 Task: Set the inputs list for concatenated inputs to "input-inputfinal".
Action: Mouse moved to (111, 13)
Screenshot: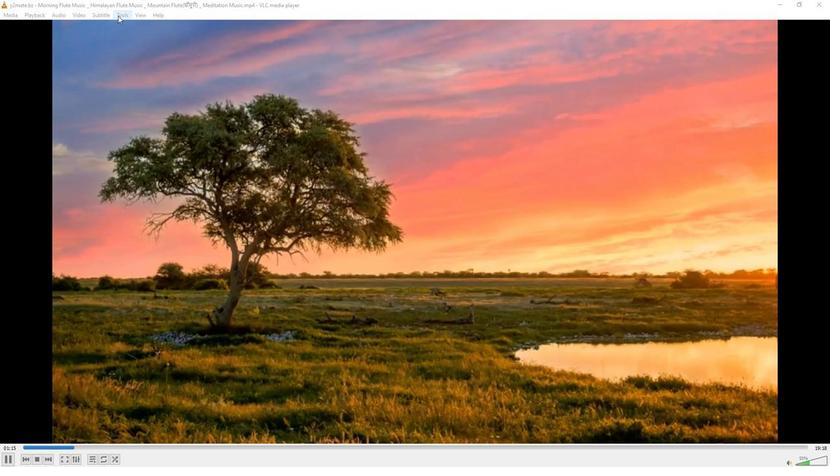 
Action: Mouse pressed left at (111, 13)
Screenshot: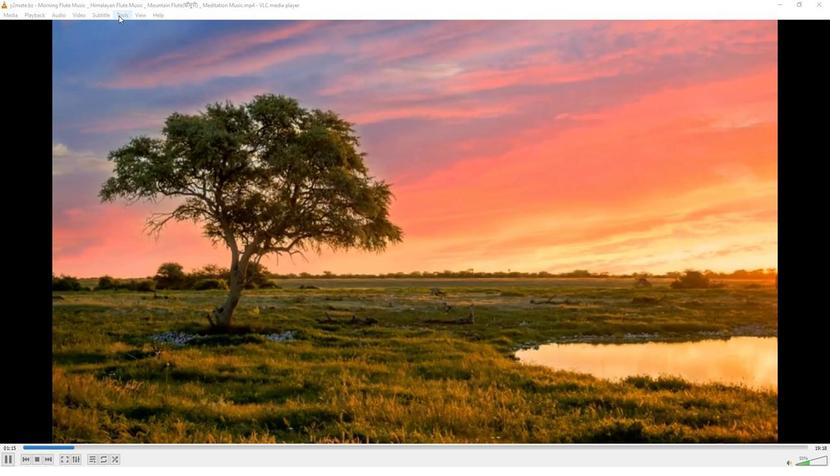 
Action: Mouse moved to (134, 116)
Screenshot: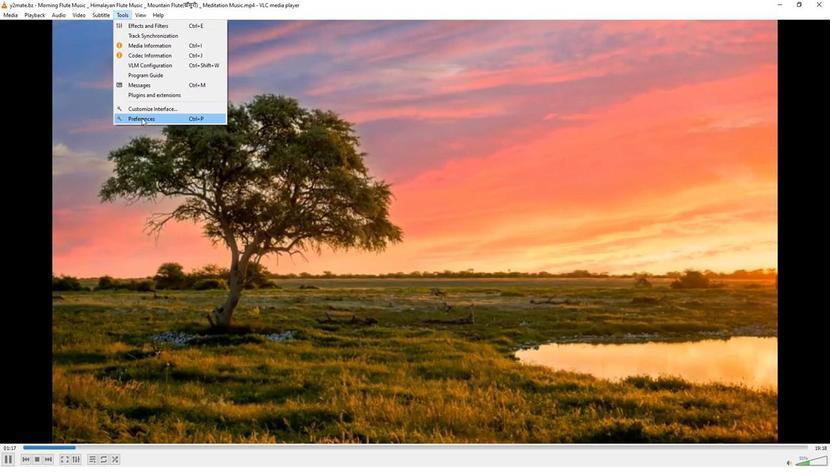 
Action: Mouse pressed left at (134, 116)
Screenshot: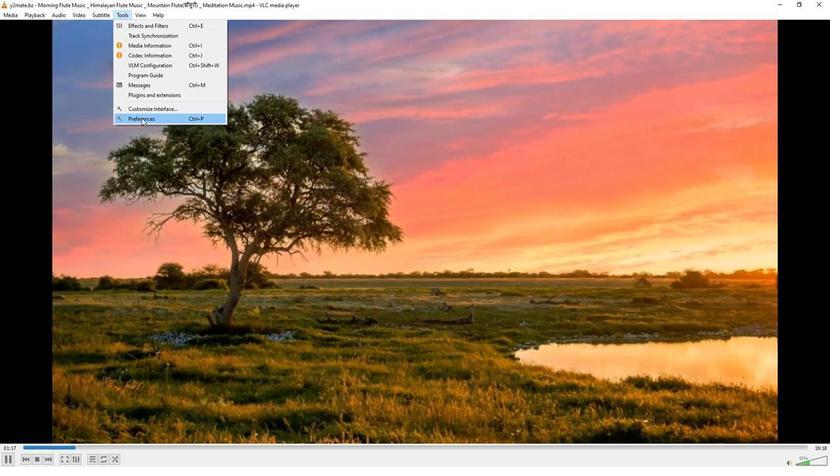 
Action: Mouse moved to (272, 380)
Screenshot: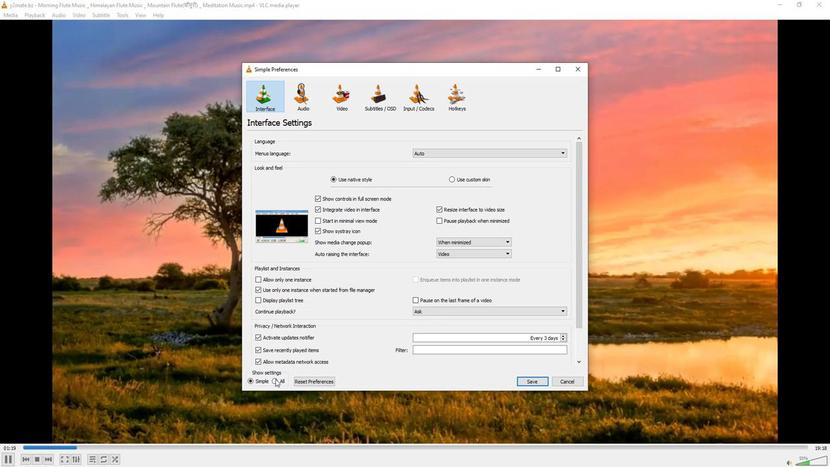 
Action: Mouse pressed left at (272, 380)
Screenshot: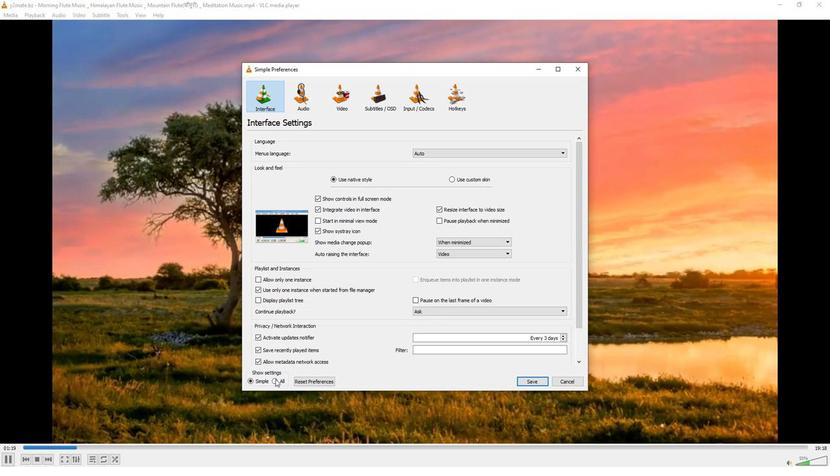 
Action: Mouse moved to (269, 219)
Screenshot: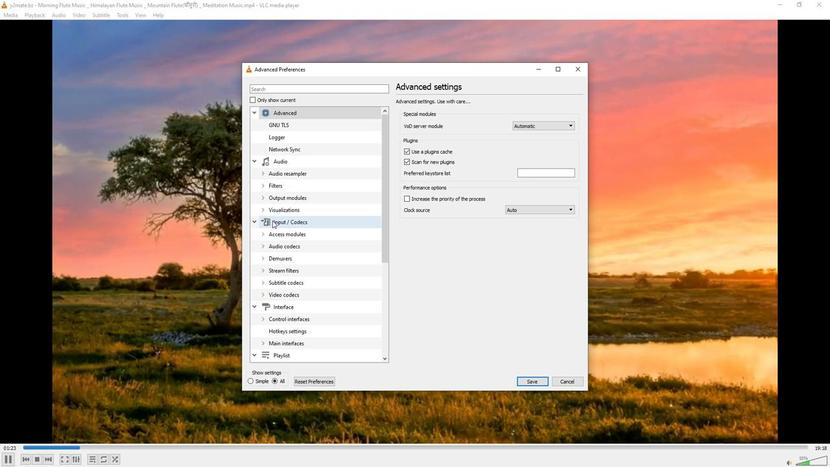 
Action: Mouse pressed left at (269, 219)
Screenshot: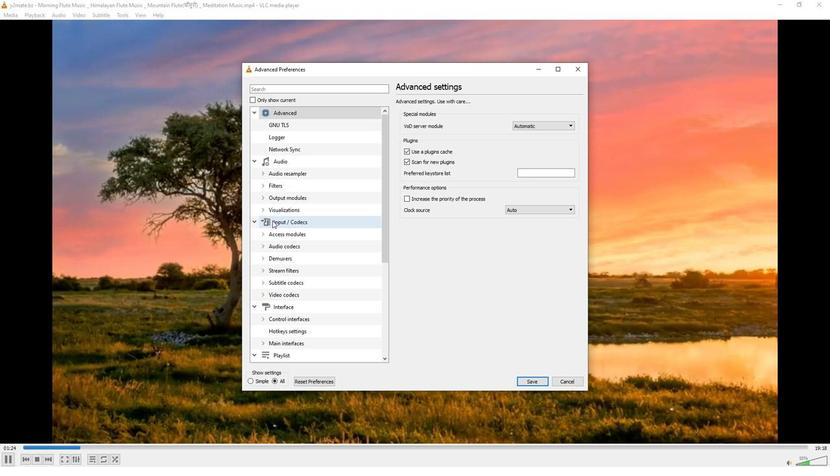 
Action: Mouse moved to (249, 219)
Screenshot: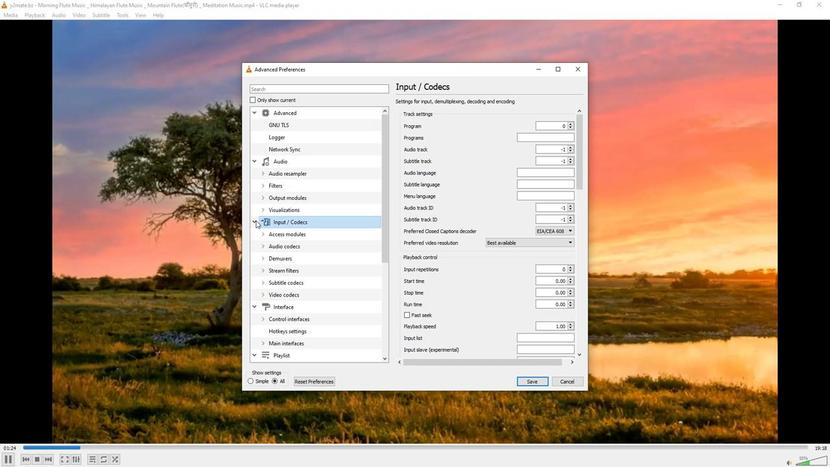 
Action: Mouse pressed left at (249, 219)
Screenshot: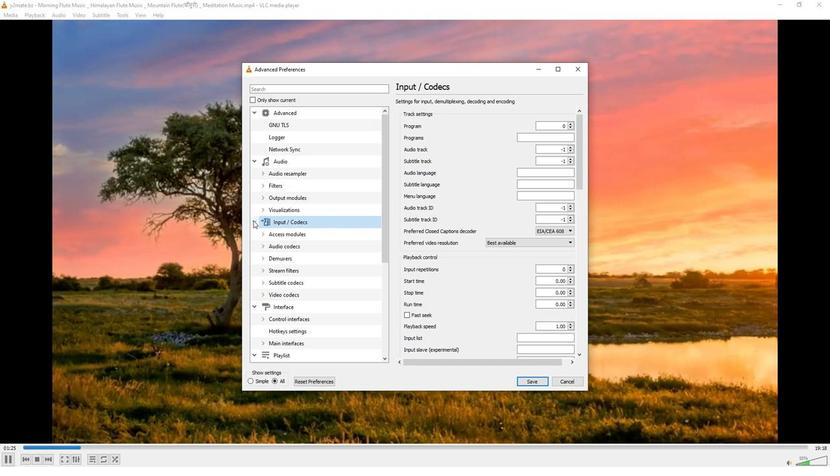 
Action: Mouse pressed left at (249, 219)
Screenshot: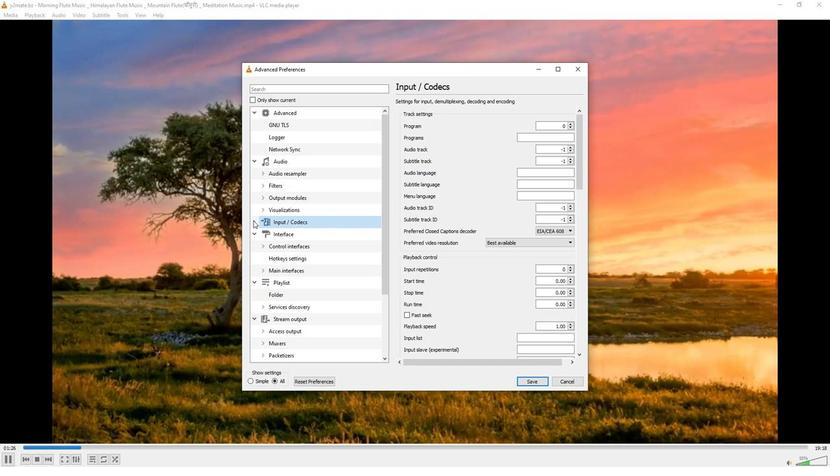 
Action: Mouse moved to (254, 234)
Screenshot: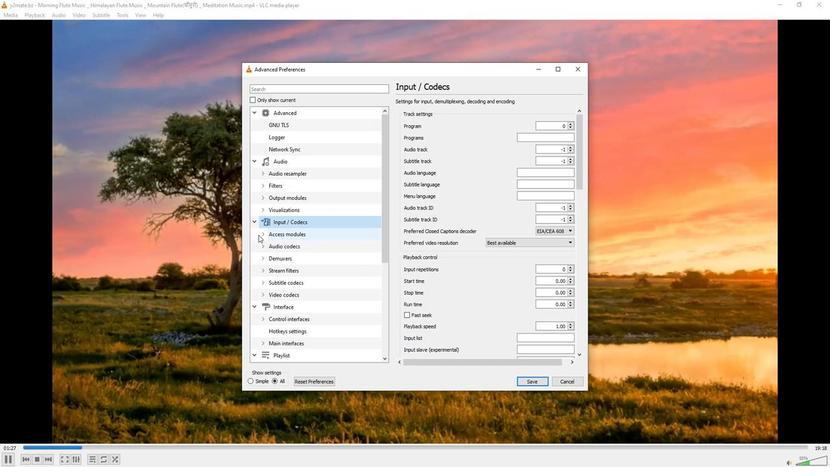 
Action: Mouse pressed left at (254, 234)
Screenshot: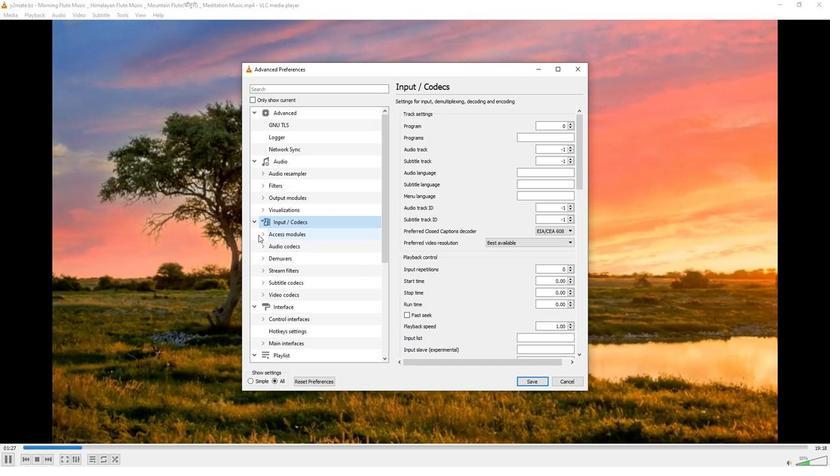 
Action: Mouse moved to (258, 231)
Screenshot: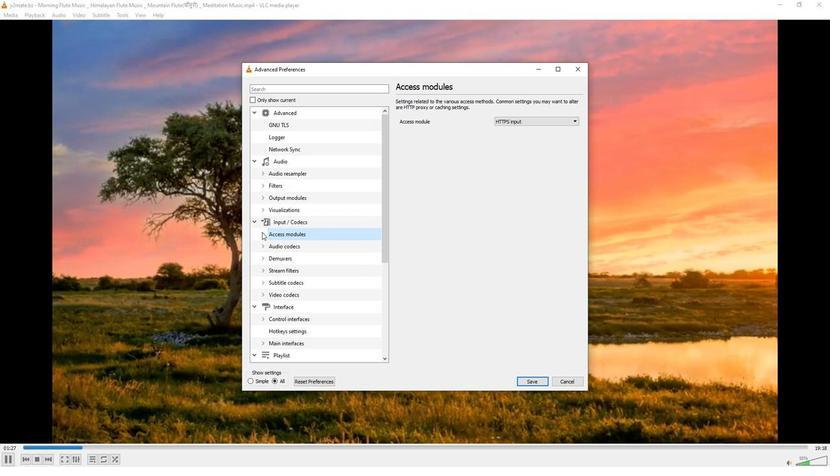 
Action: Mouse pressed left at (258, 231)
Screenshot: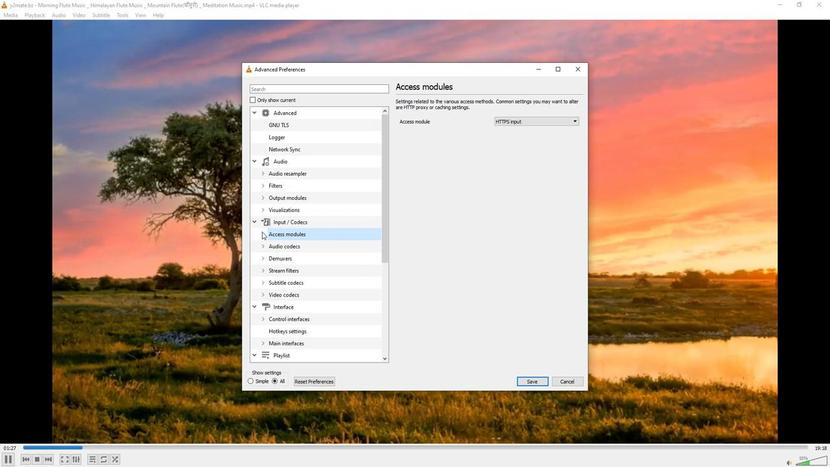 
Action: Mouse moved to (284, 270)
Screenshot: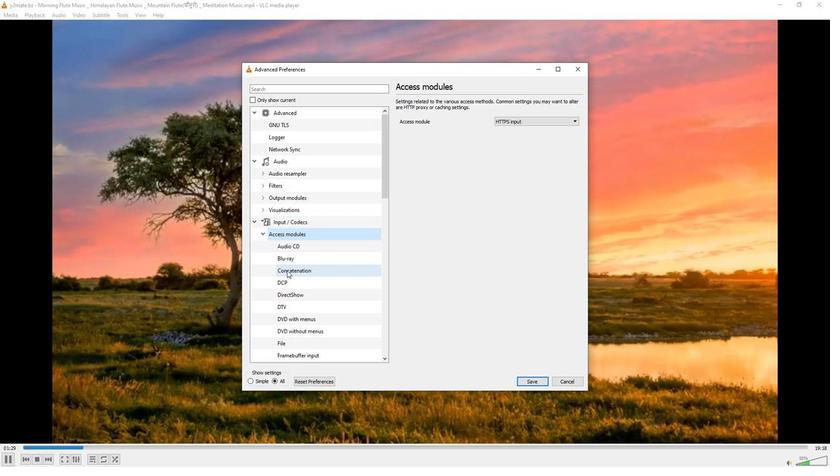 
Action: Mouse pressed left at (284, 270)
Screenshot: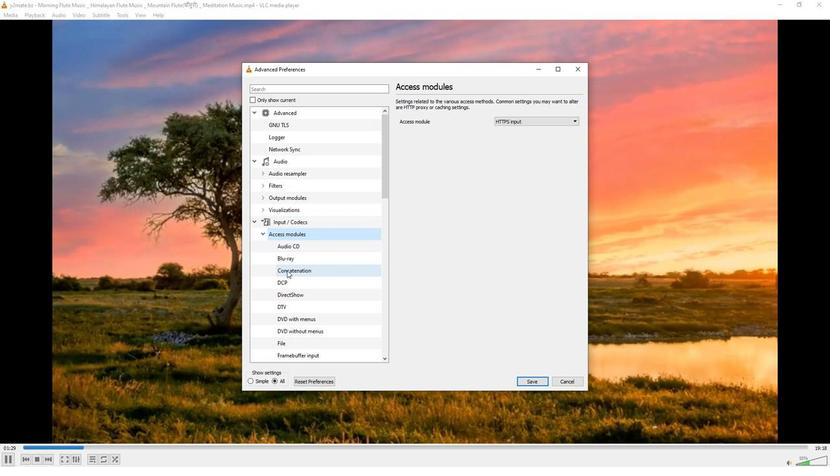 
Action: Mouse moved to (537, 113)
Screenshot: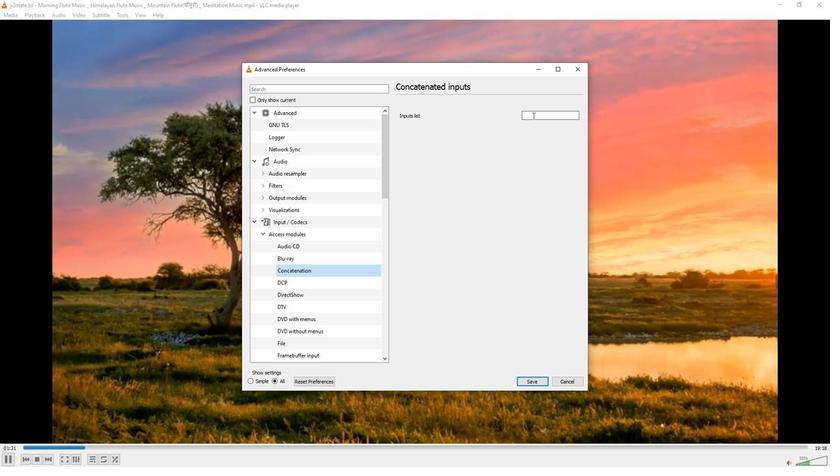 
Action: Mouse pressed left at (537, 113)
Screenshot: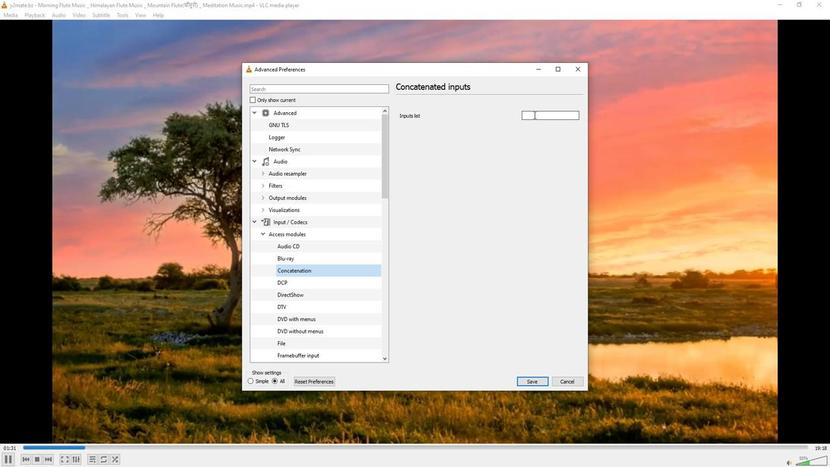 
Action: Key pressed input-inputfinal
Screenshot: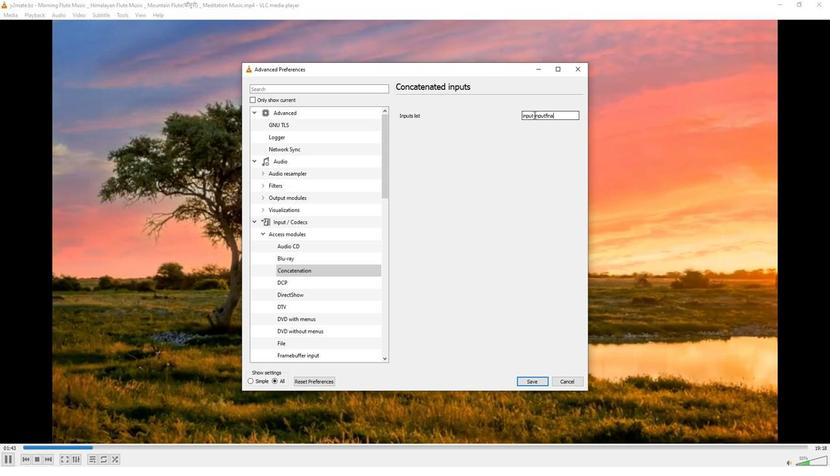 
